 Task: Click 1st in search with filters
Action: Mouse moved to (710, 84)
Screenshot: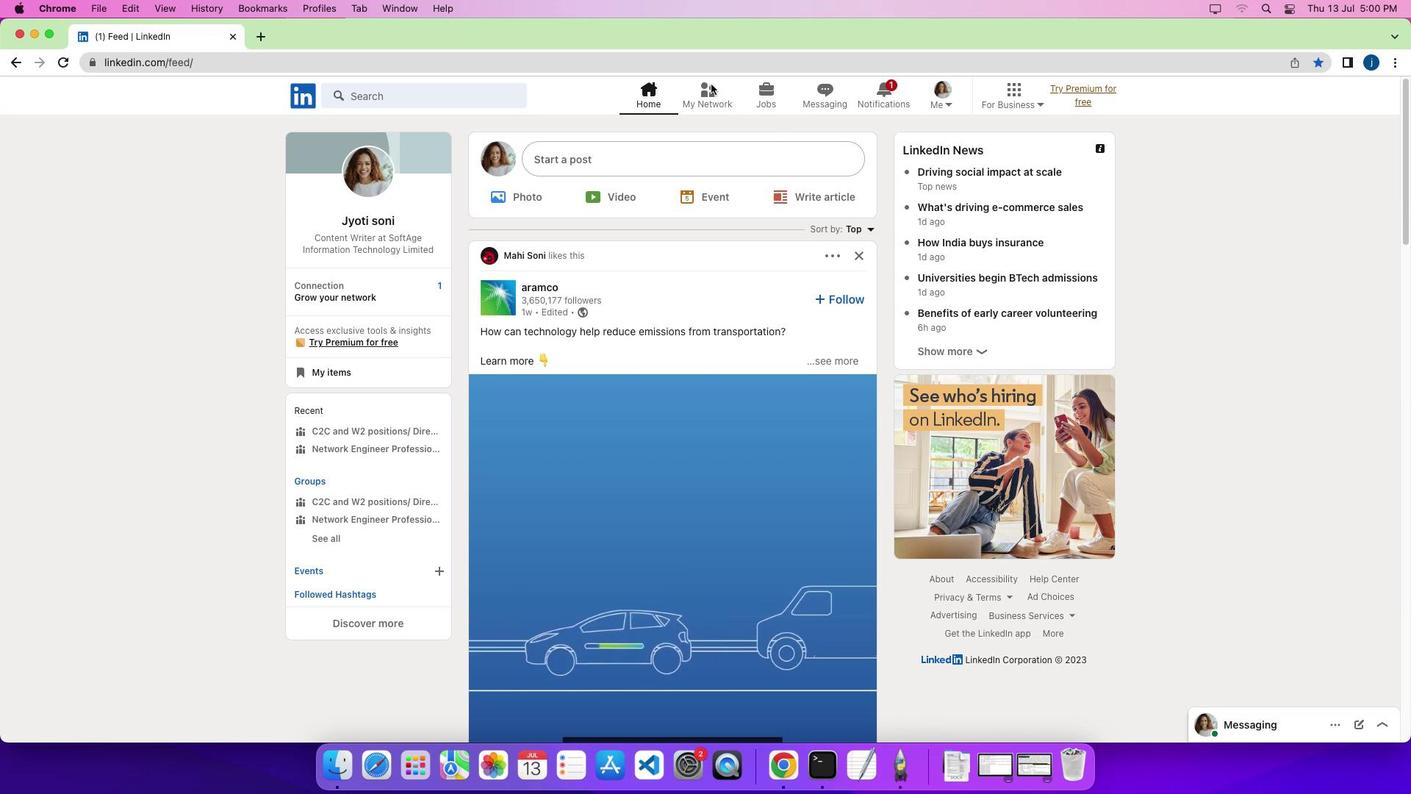 
Action: Mouse pressed left at (710, 84)
Screenshot: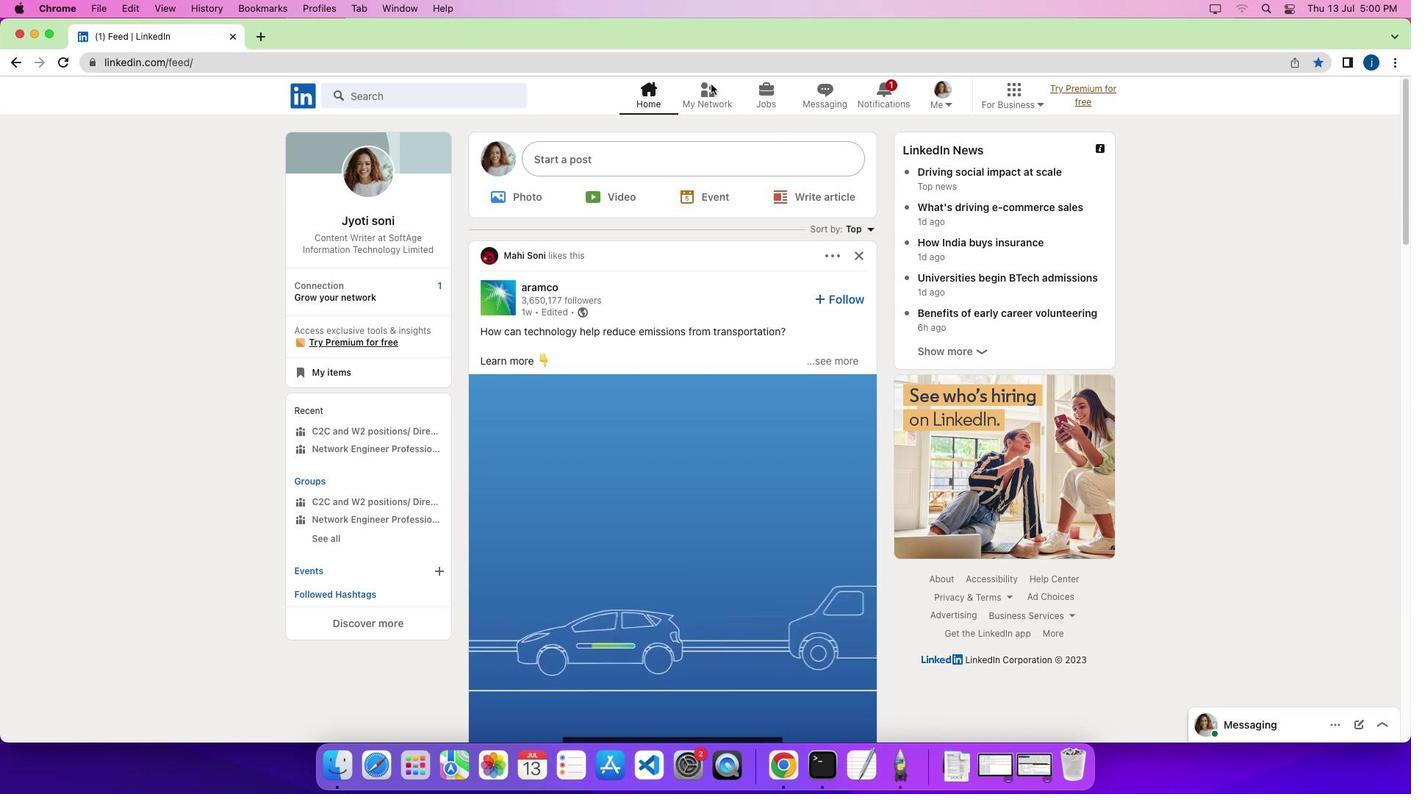 
Action: Mouse pressed left at (710, 84)
Screenshot: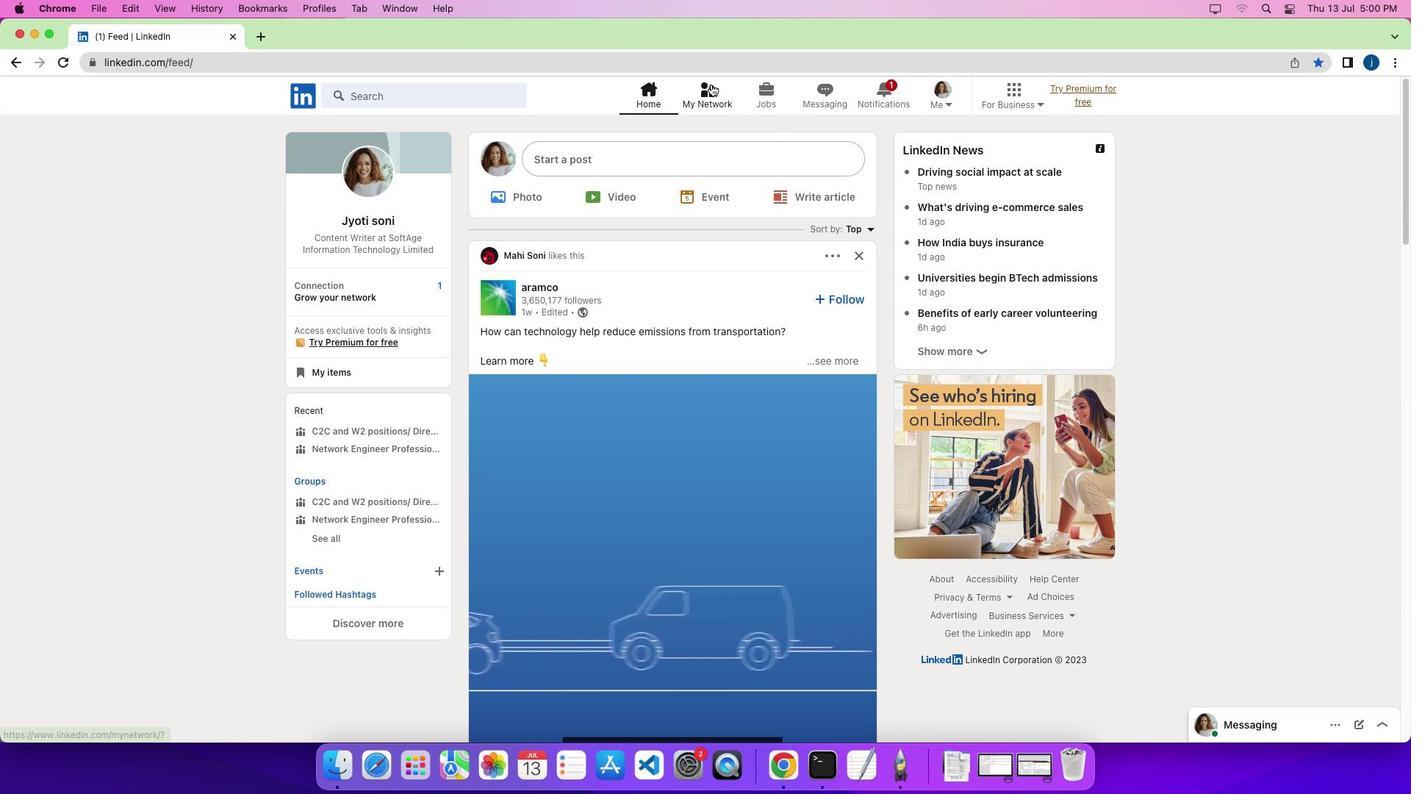 
Action: Mouse moved to (461, 173)
Screenshot: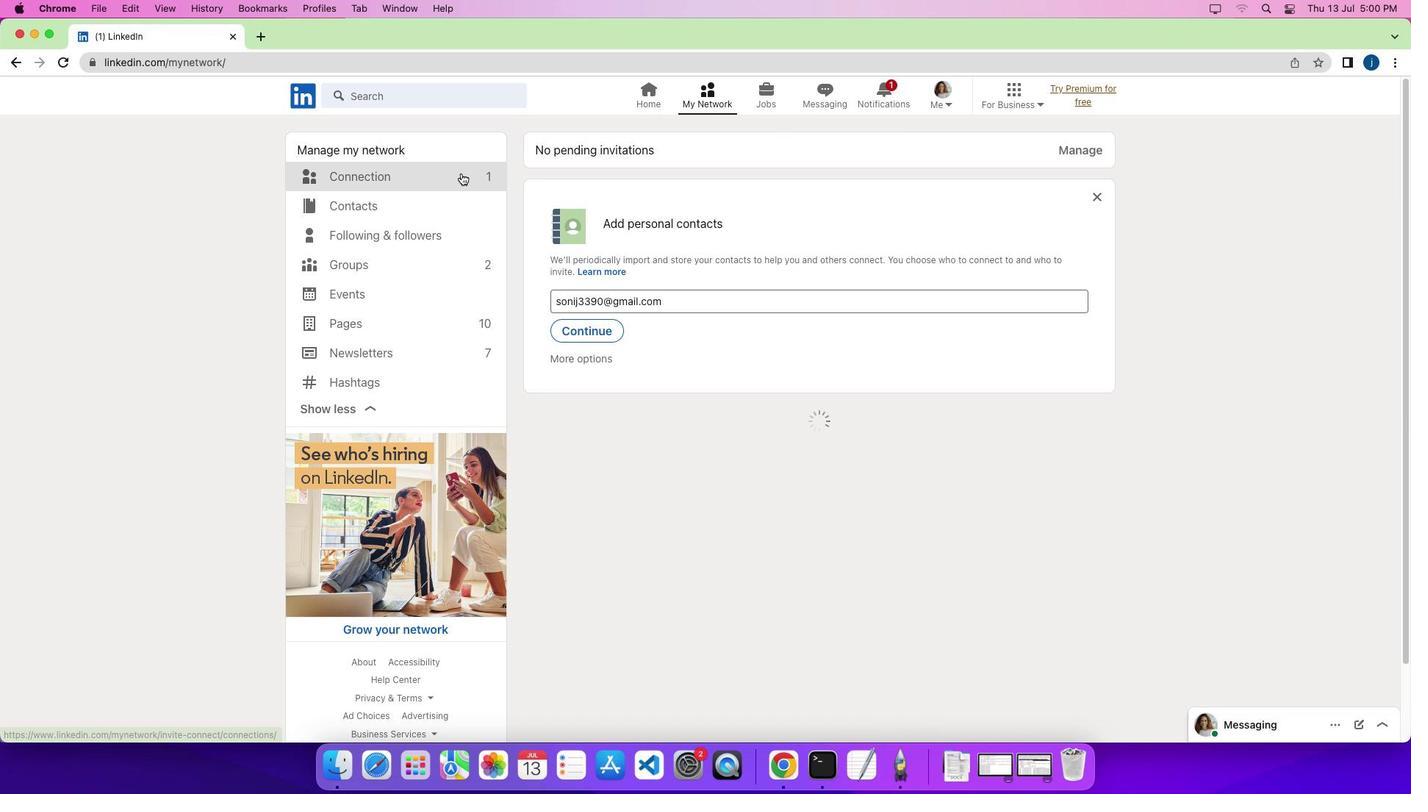
Action: Mouse pressed left at (461, 173)
Screenshot: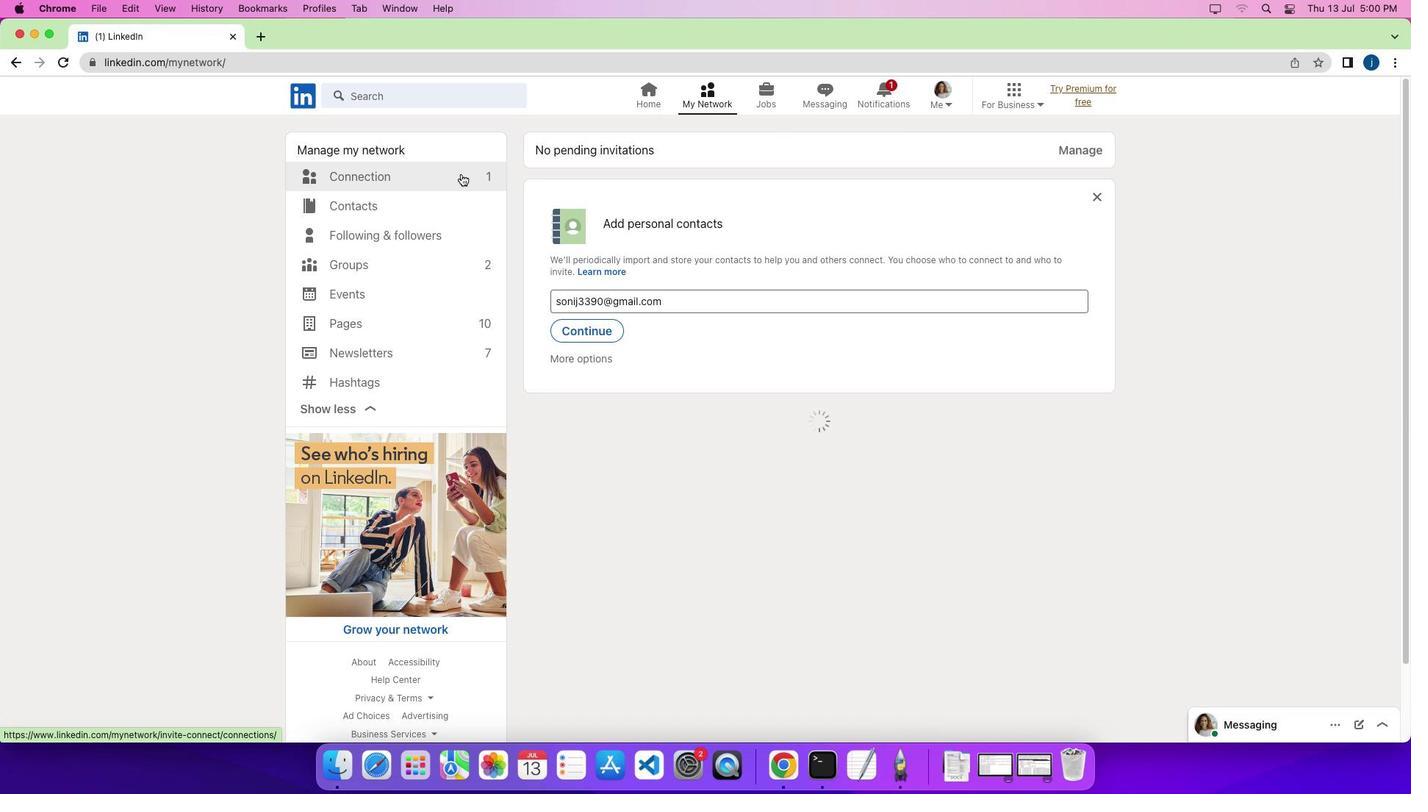 
Action: Mouse moved to (794, 171)
Screenshot: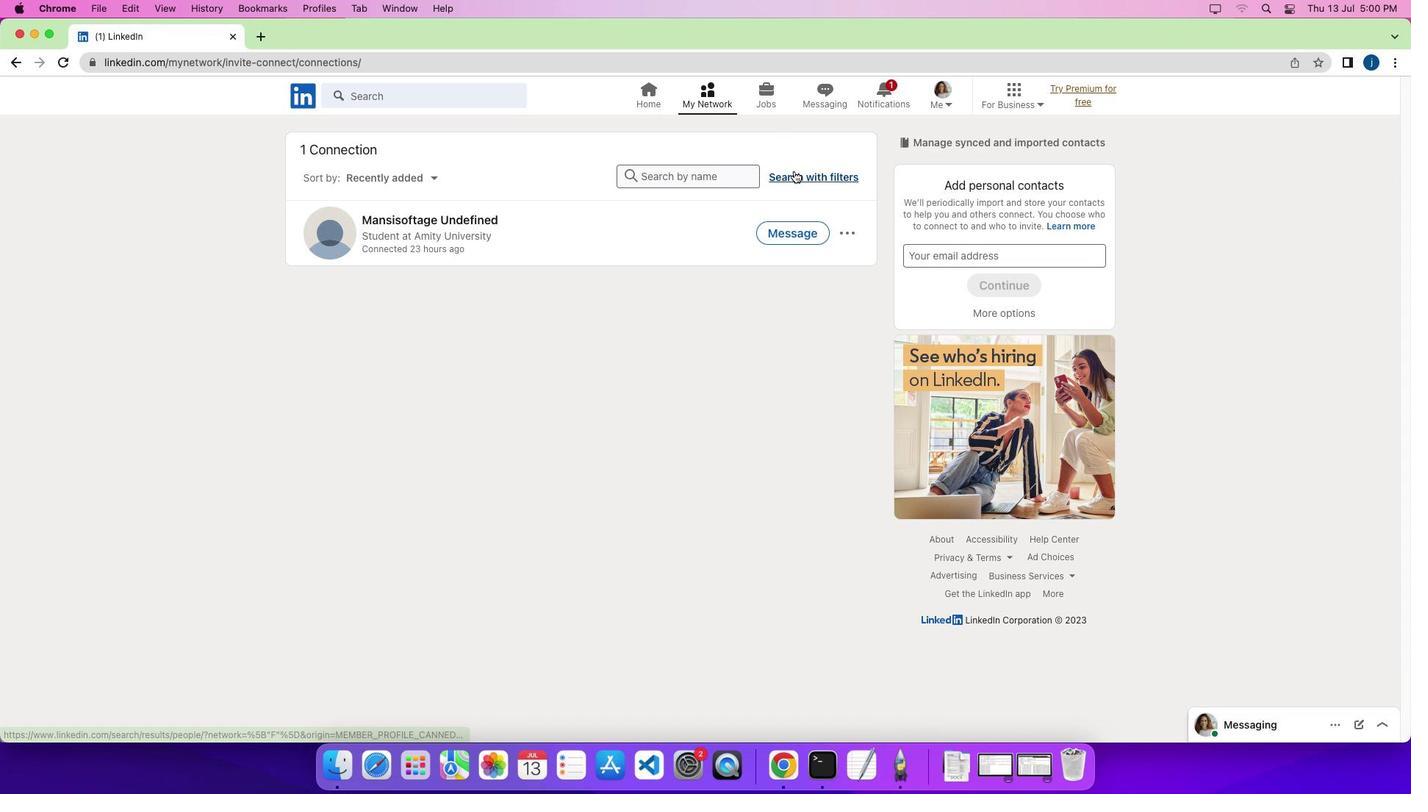 
Action: Mouse pressed left at (794, 171)
Screenshot: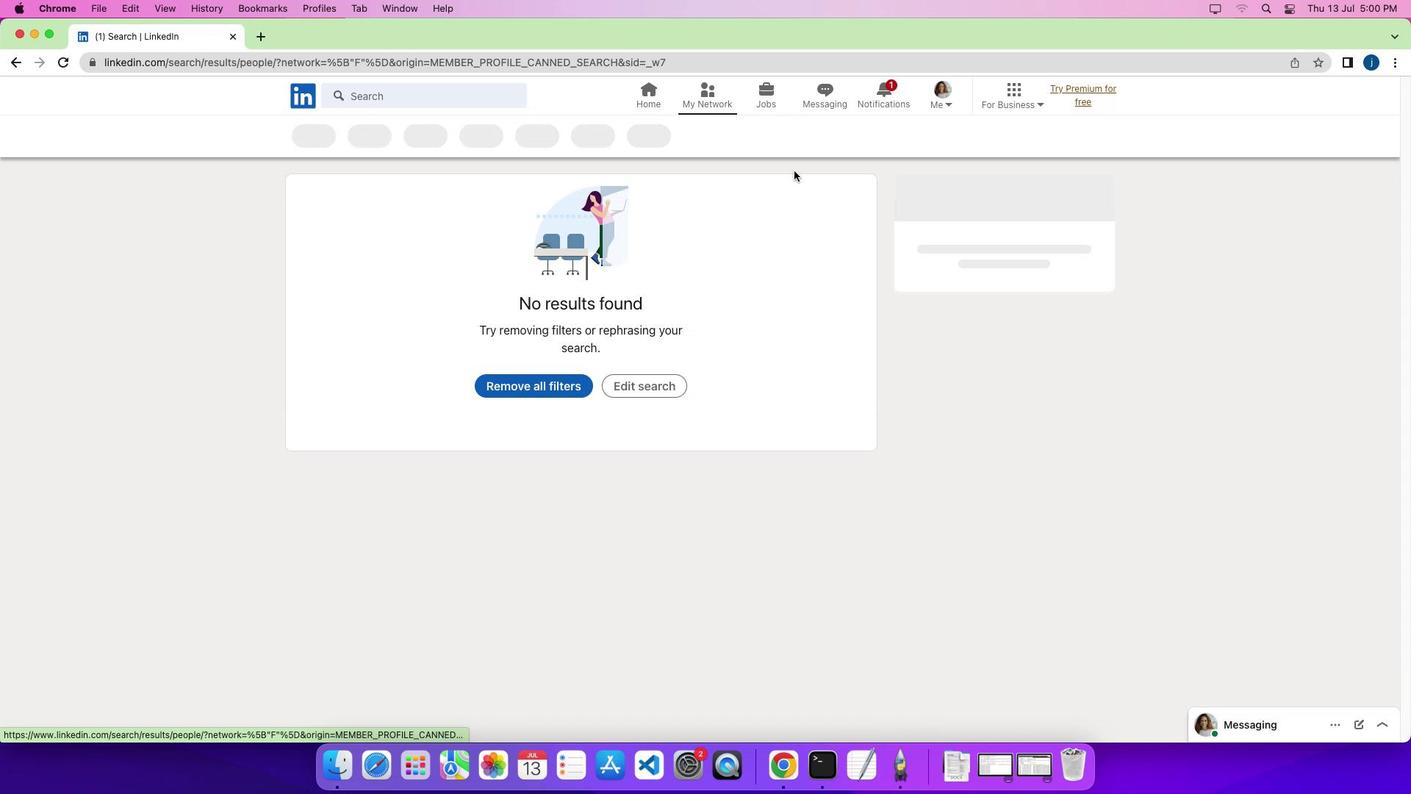 
Action: Mouse moved to (422, 139)
Screenshot: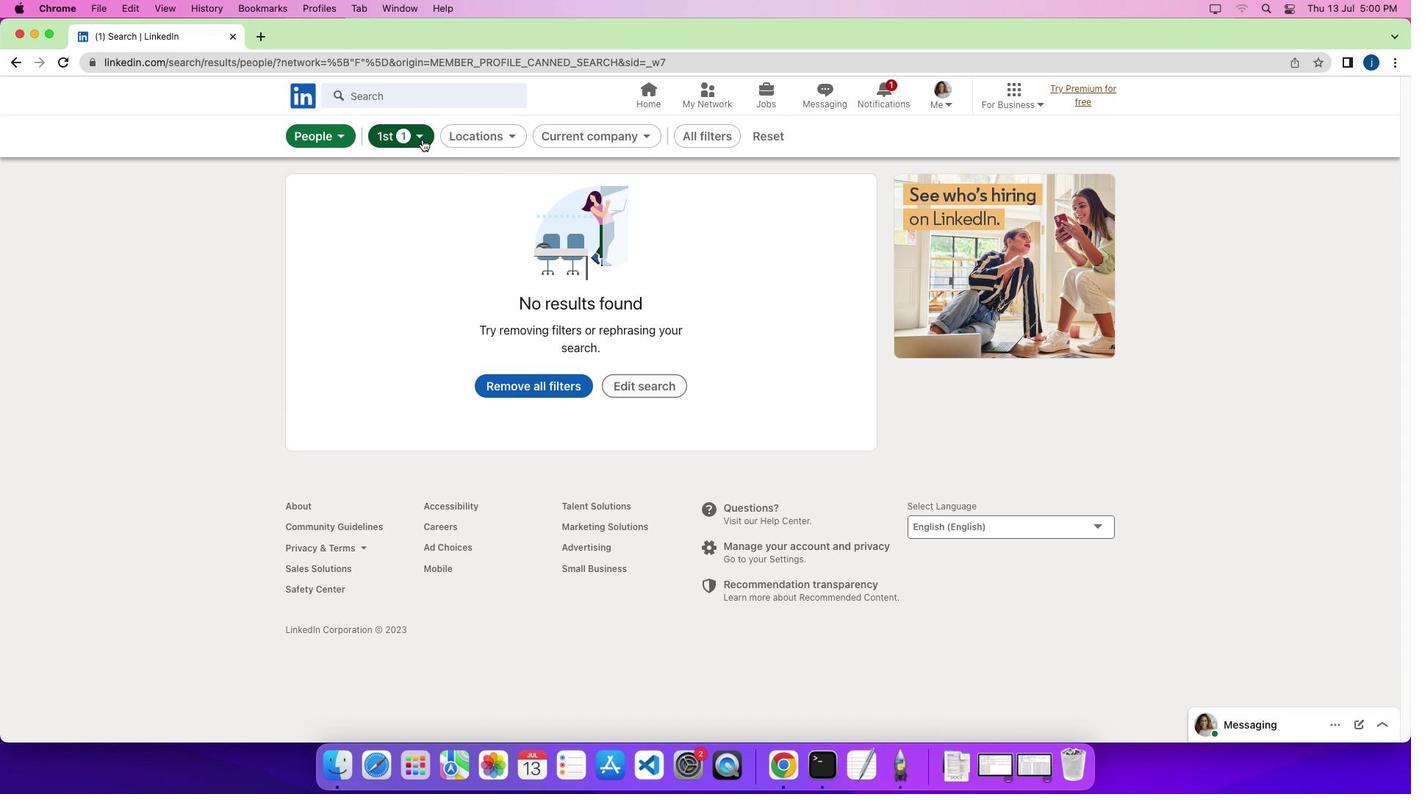 
Action: Mouse pressed left at (422, 139)
Screenshot: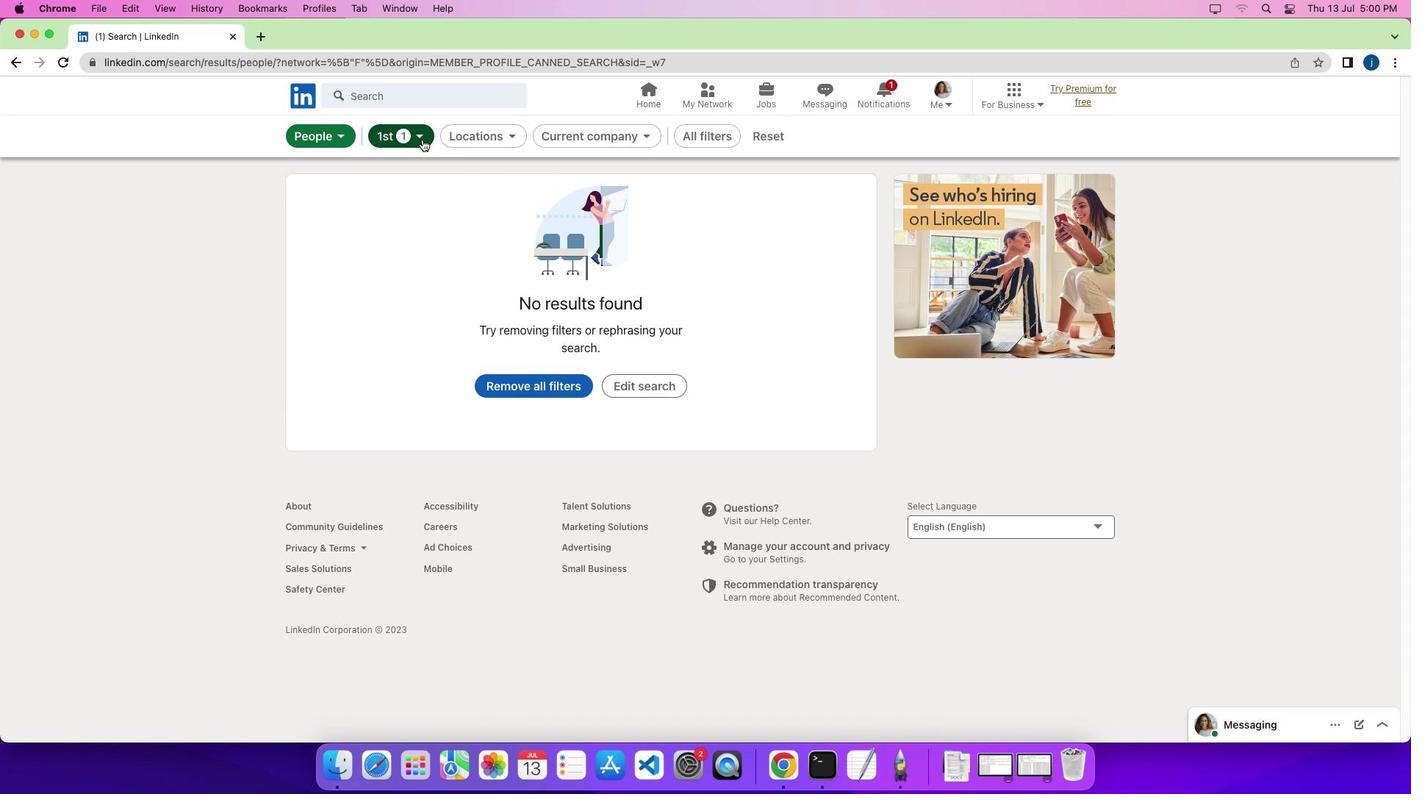 
Action: Mouse moved to (457, 289)
Screenshot: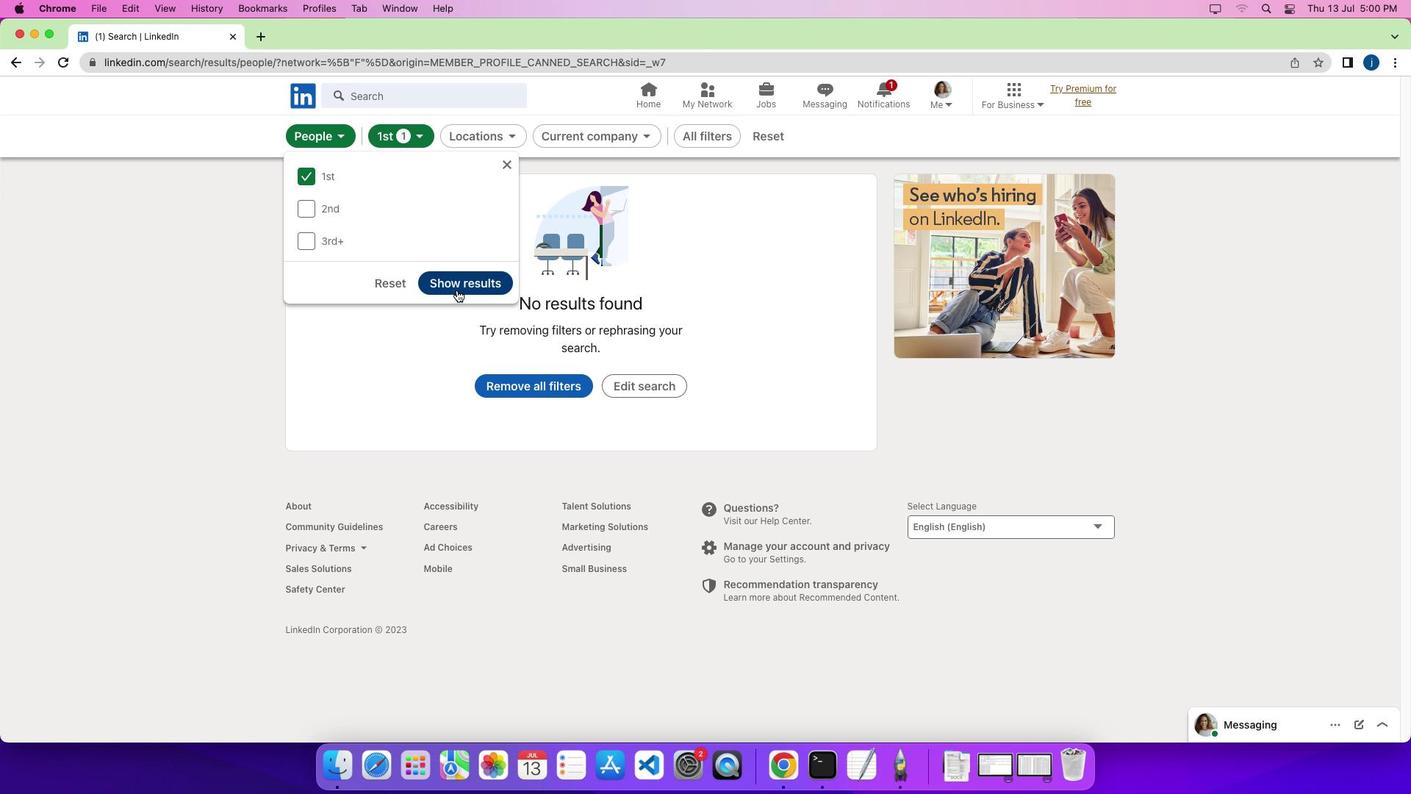 
Action: Mouse pressed left at (457, 289)
Screenshot: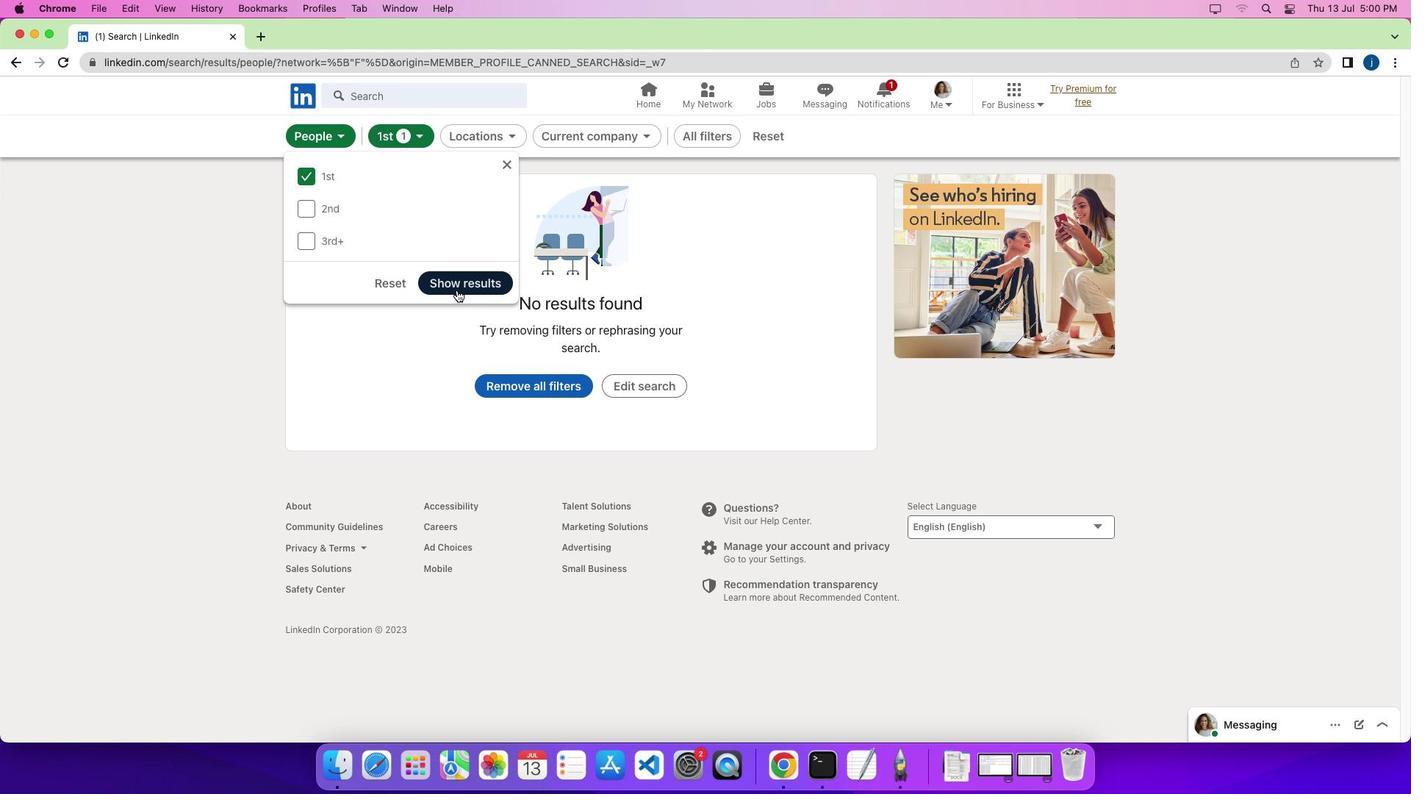 
